Task: Add Burt's Bees Flouride-Free Charcoal Peppermint Toothpaste to the cart.
Action: Mouse moved to (730, 279)
Screenshot: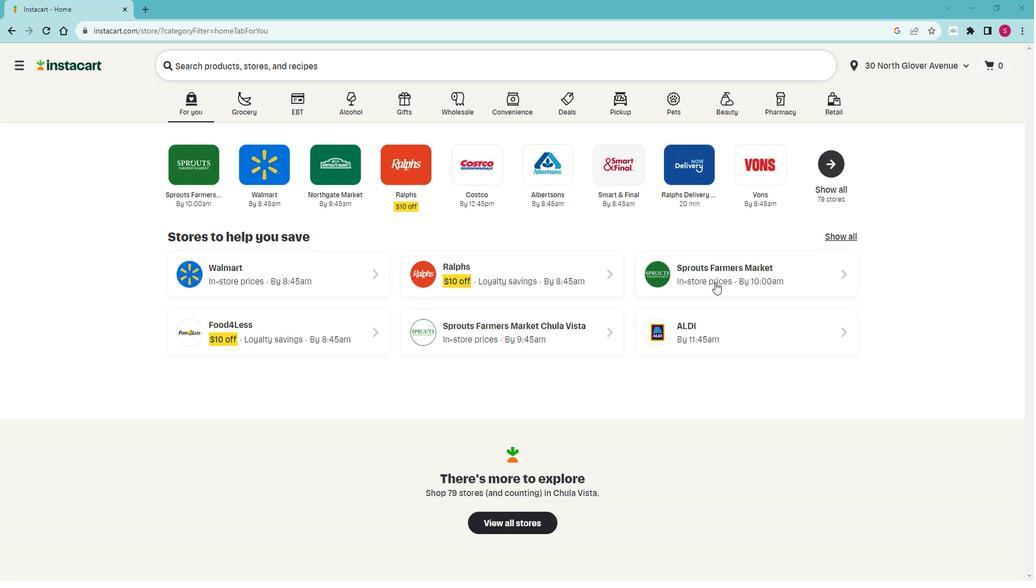 
Action: Mouse pressed left at (730, 279)
Screenshot: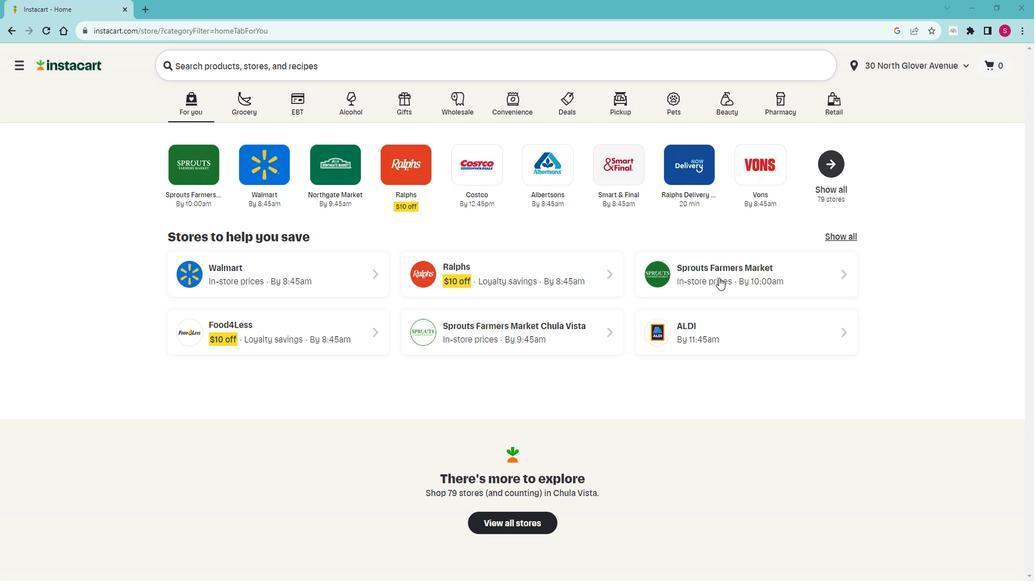 
Action: Mouse moved to (60, 401)
Screenshot: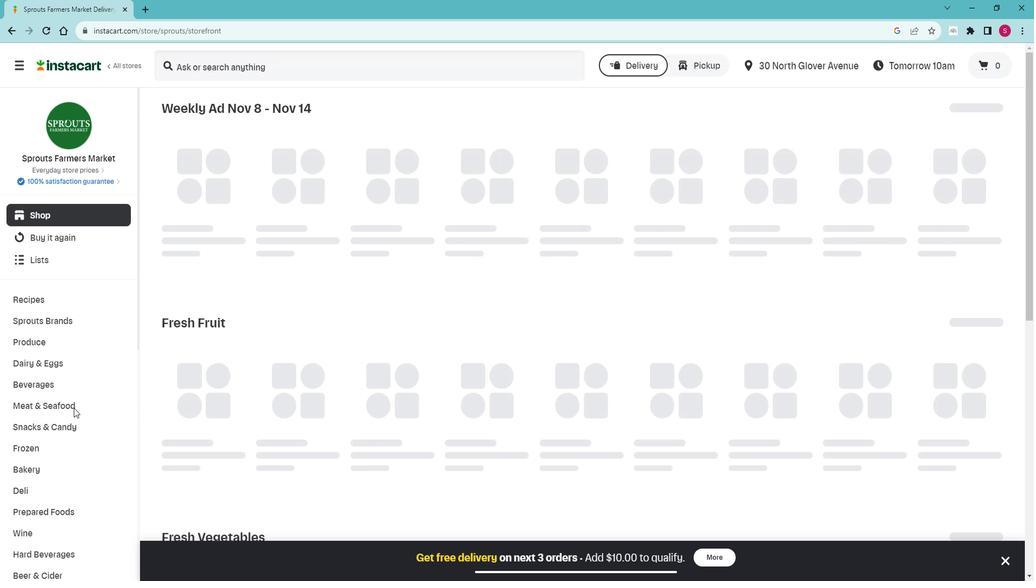 
Action: Mouse scrolled (60, 401) with delta (0, 0)
Screenshot: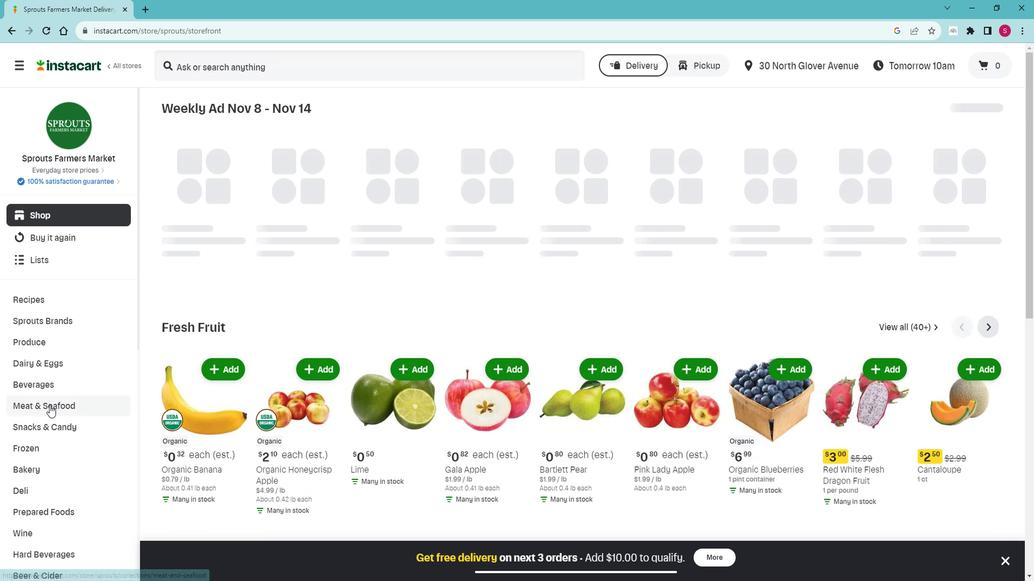 
Action: Mouse scrolled (60, 401) with delta (0, 0)
Screenshot: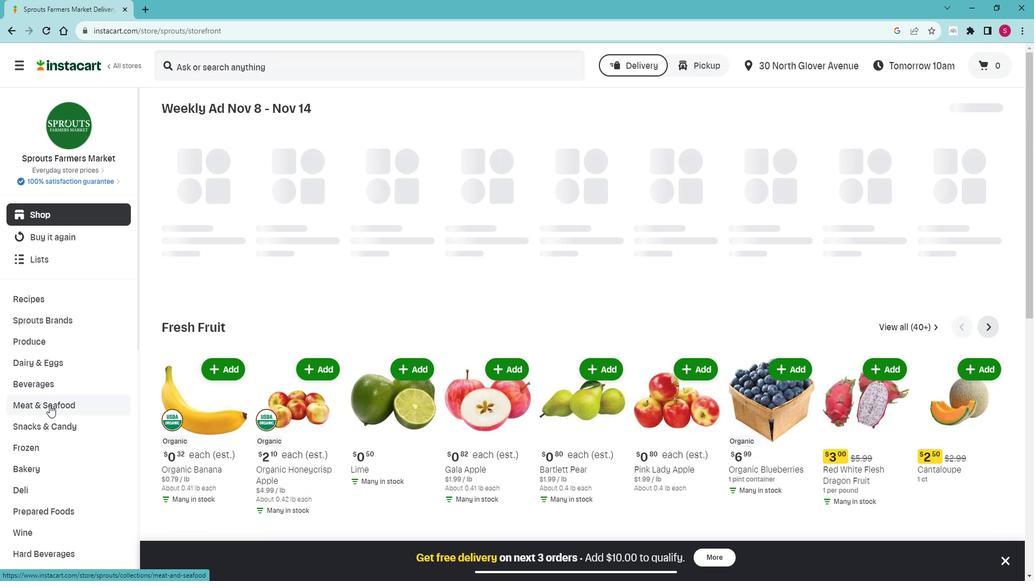 
Action: Mouse scrolled (60, 401) with delta (0, 0)
Screenshot: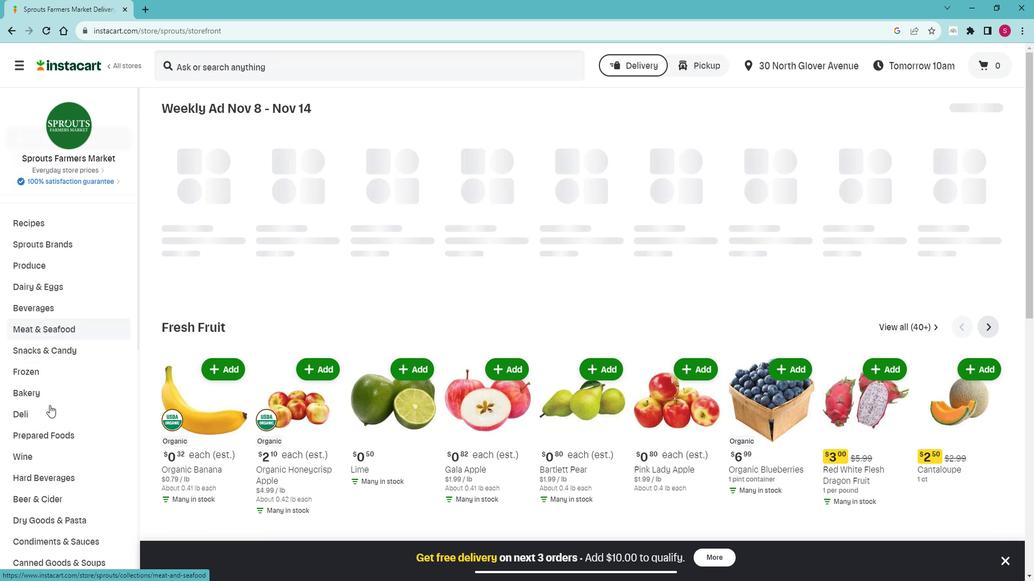 
Action: Mouse scrolled (60, 401) with delta (0, 0)
Screenshot: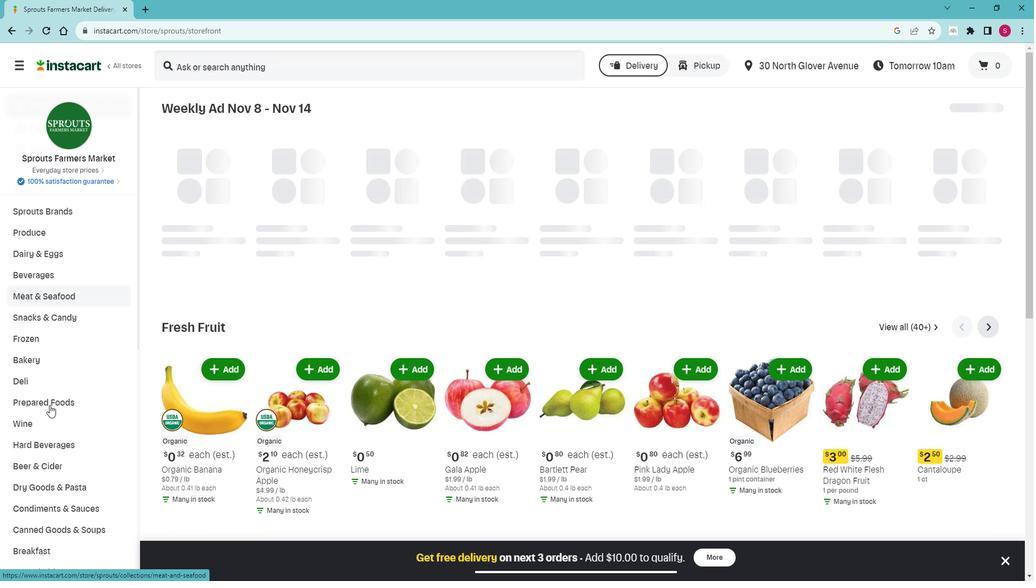 
Action: Mouse moved to (65, 392)
Screenshot: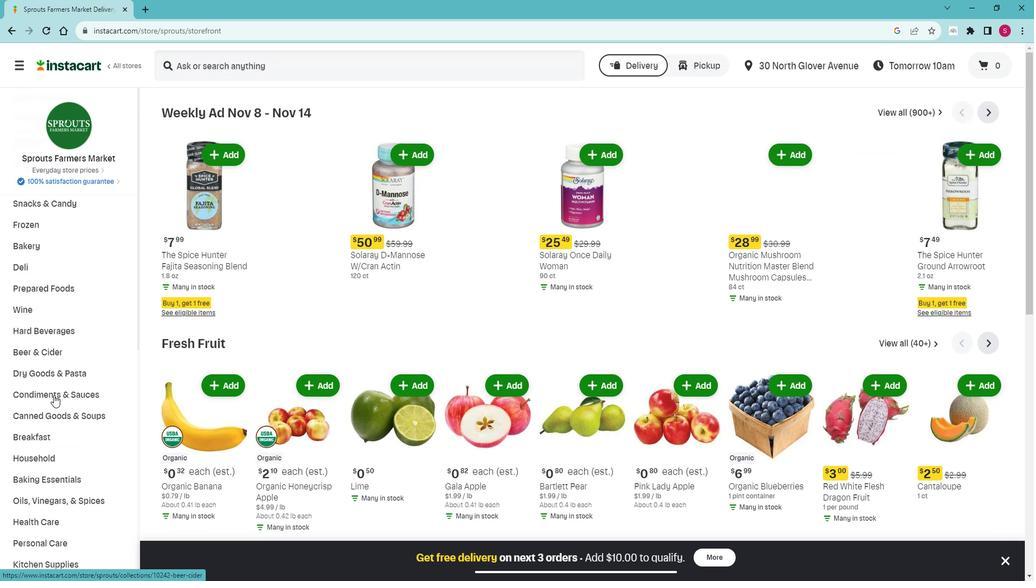 
Action: Mouse scrolled (65, 391) with delta (0, 0)
Screenshot: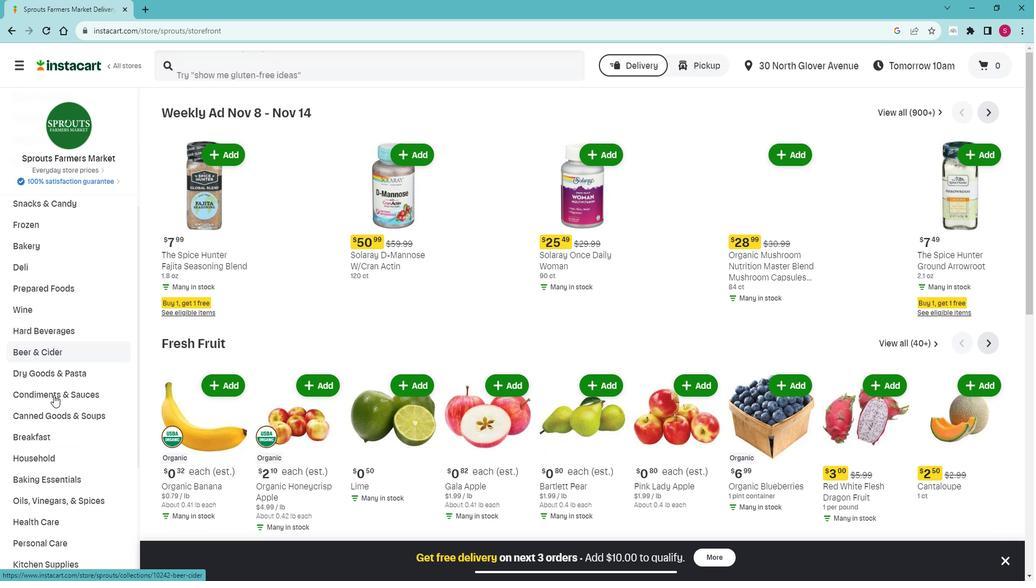 
Action: Mouse scrolled (65, 391) with delta (0, 0)
Screenshot: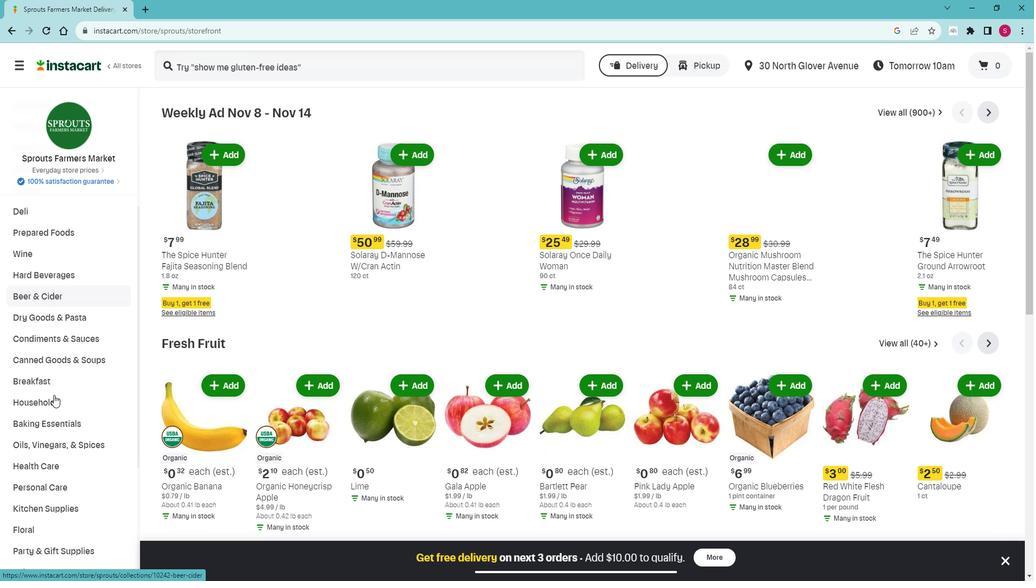 
Action: Mouse moved to (77, 422)
Screenshot: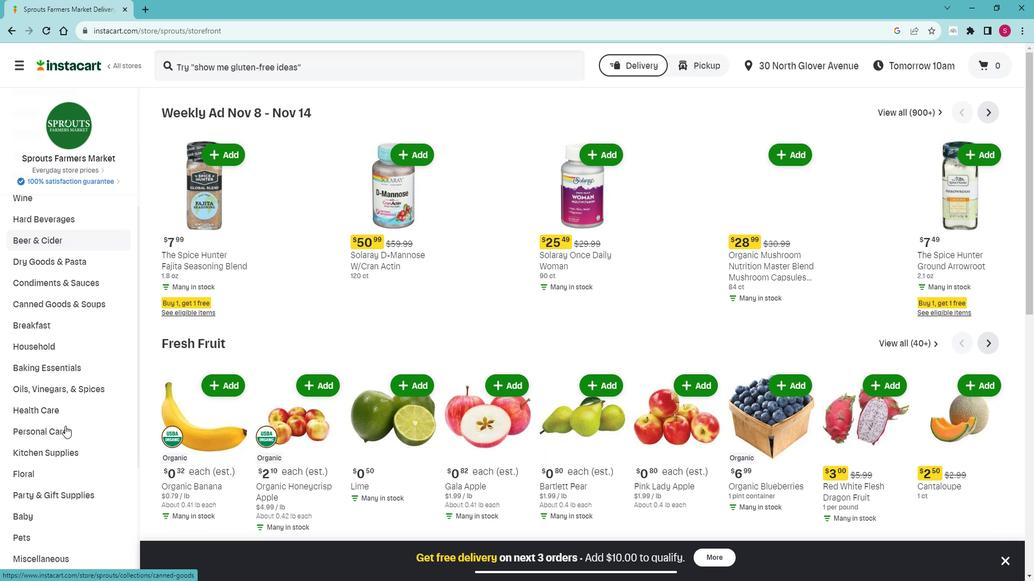 
Action: Mouse pressed left at (77, 422)
Screenshot: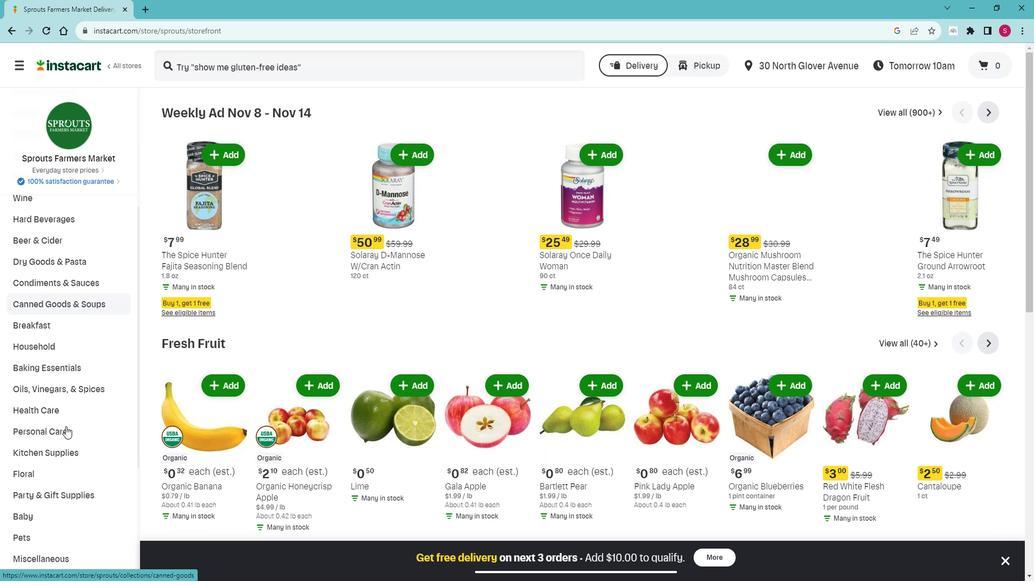 
Action: Mouse moved to (80, 425)
Screenshot: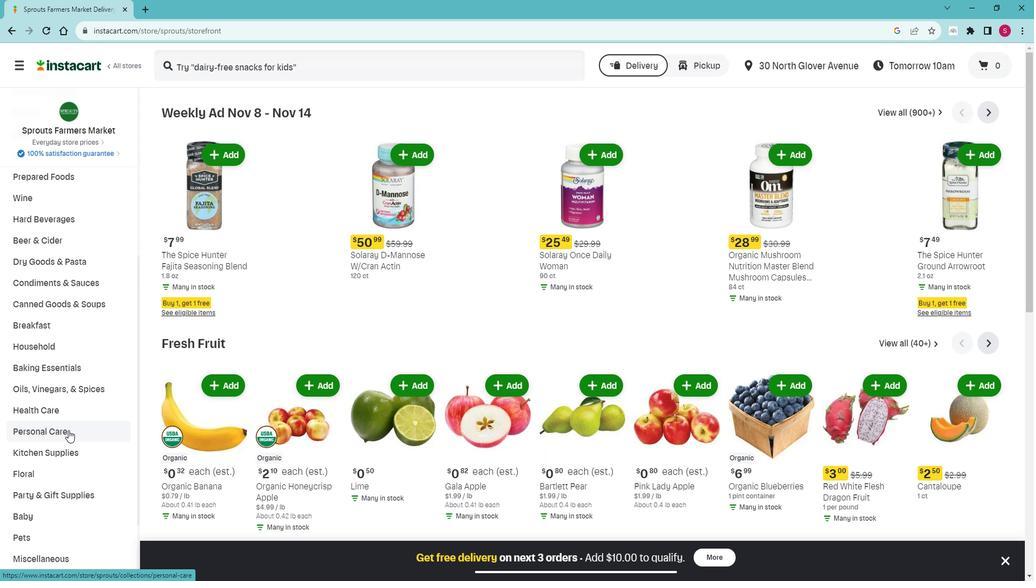 
Action: Mouse pressed left at (80, 425)
Screenshot: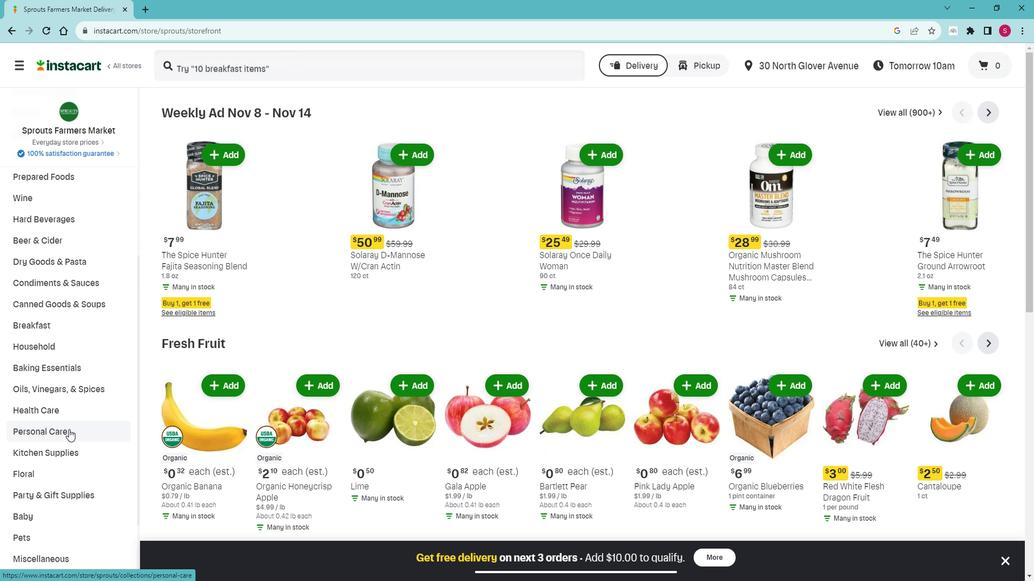 
Action: Mouse moved to (70, 464)
Screenshot: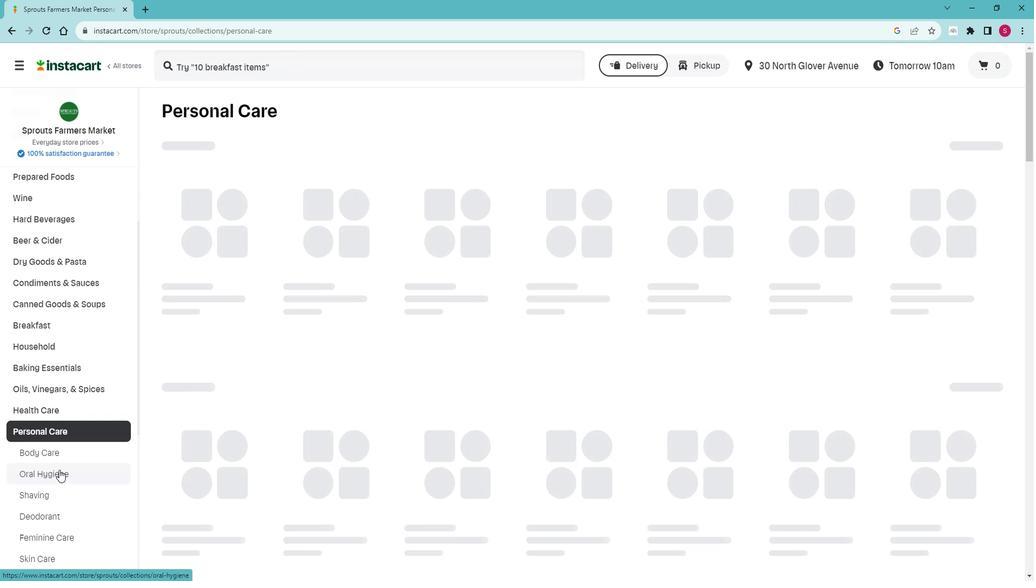 
Action: Mouse pressed left at (70, 464)
Screenshot: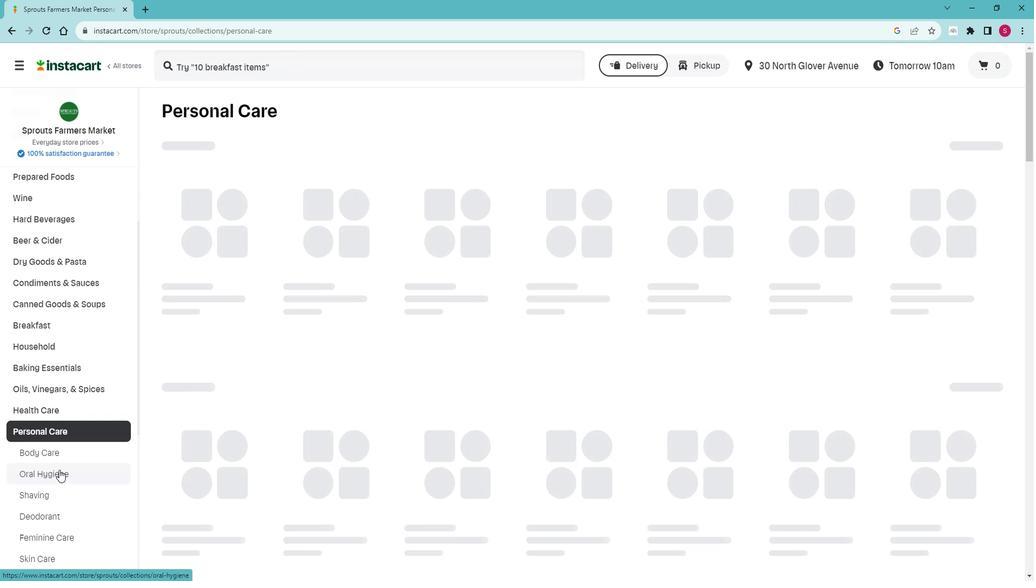 
Action: Mouse moved to (322, 160)
Screenshot: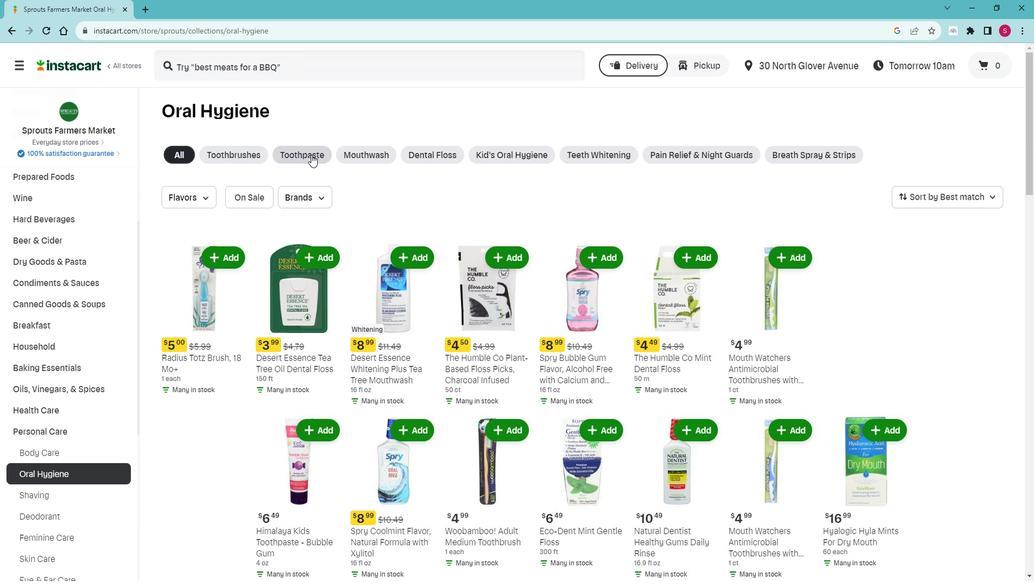 
Action: Mouse pressed left at (322, 160)
Screenshot: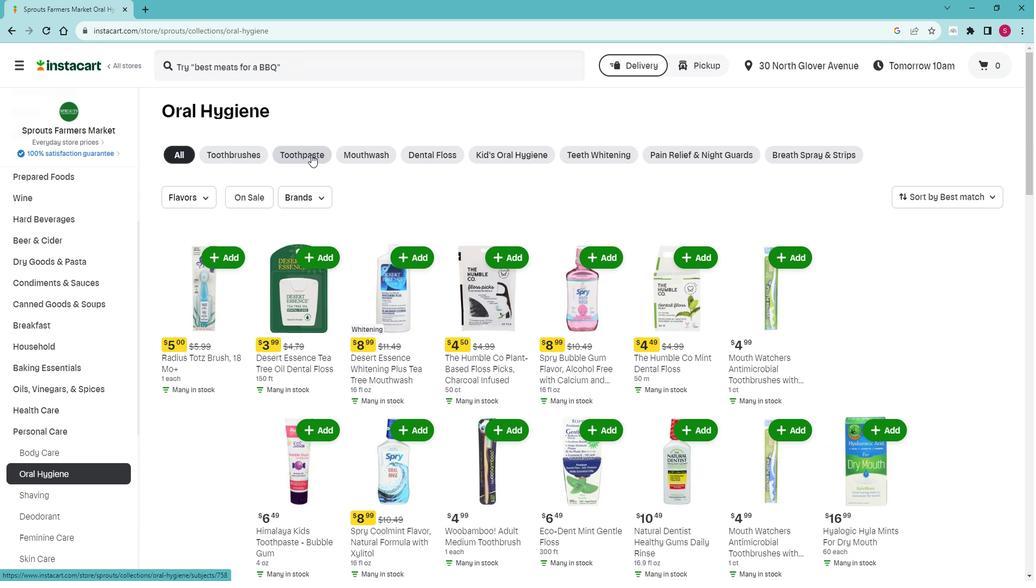 
Action: Mouse moved to (306, 71)
Screenshot: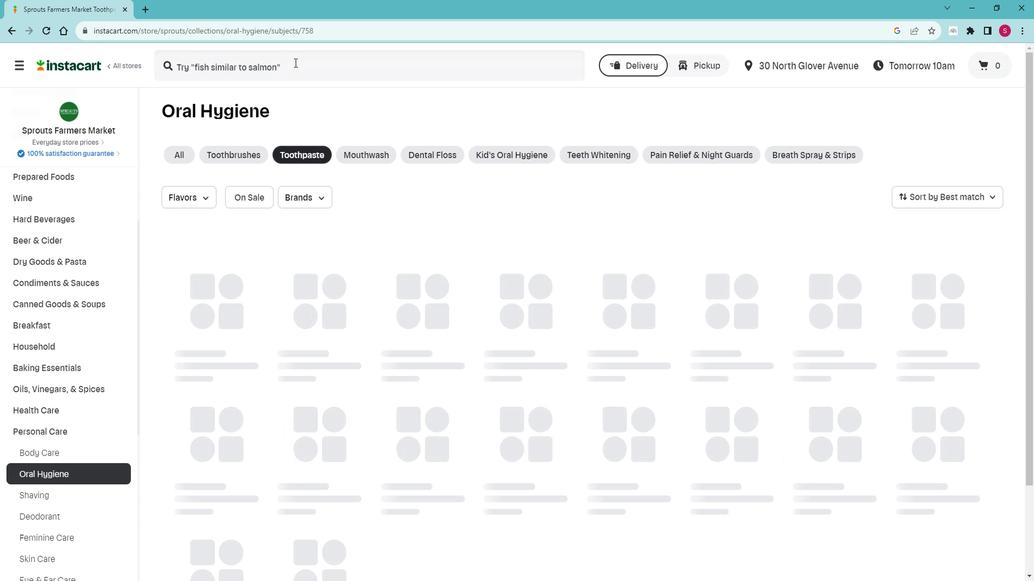 
Action: Mouse pressed left at (306, 71)
Screenshot: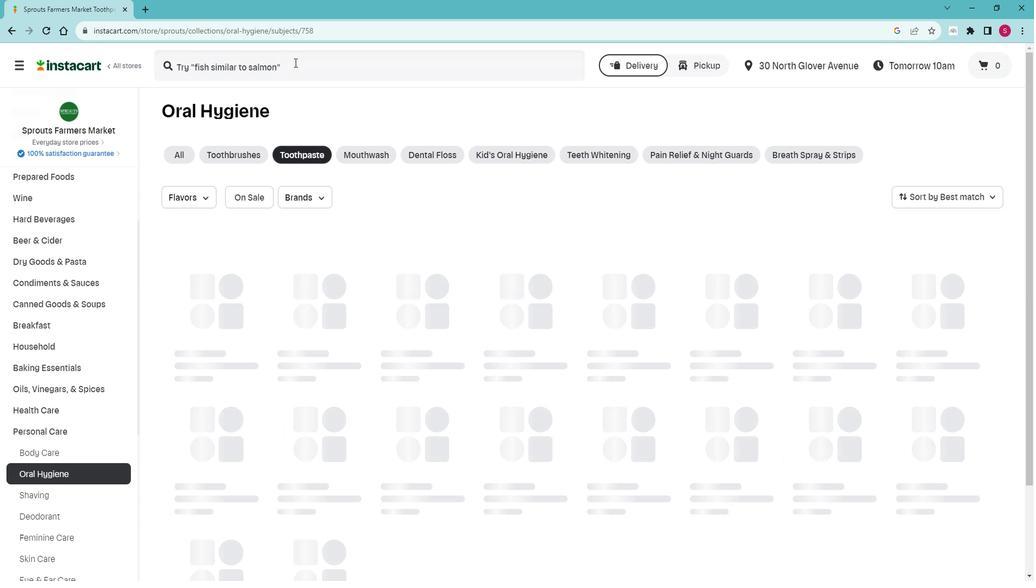 
Action: Mouse moved to (296, 80)
Screenshot: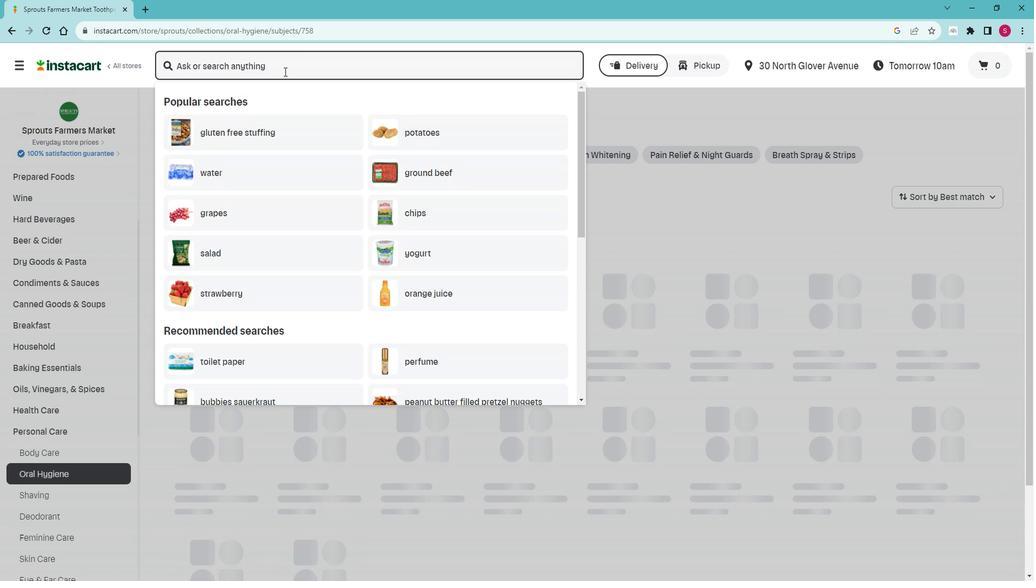 
Action: Key pressed <Key.shift>Burt's<Key.space><Key.shift>Bees<Key.space><Key.shift>Flouride-<Key.shift>Free<Key.space><Key.shift>Charcoal<Key.space><Key.space><Key.shift>Peppermint<Key.space><Key.shift>Tp<Key.backspace>oothpaste<Key.space><Key.enter>
Screenshot: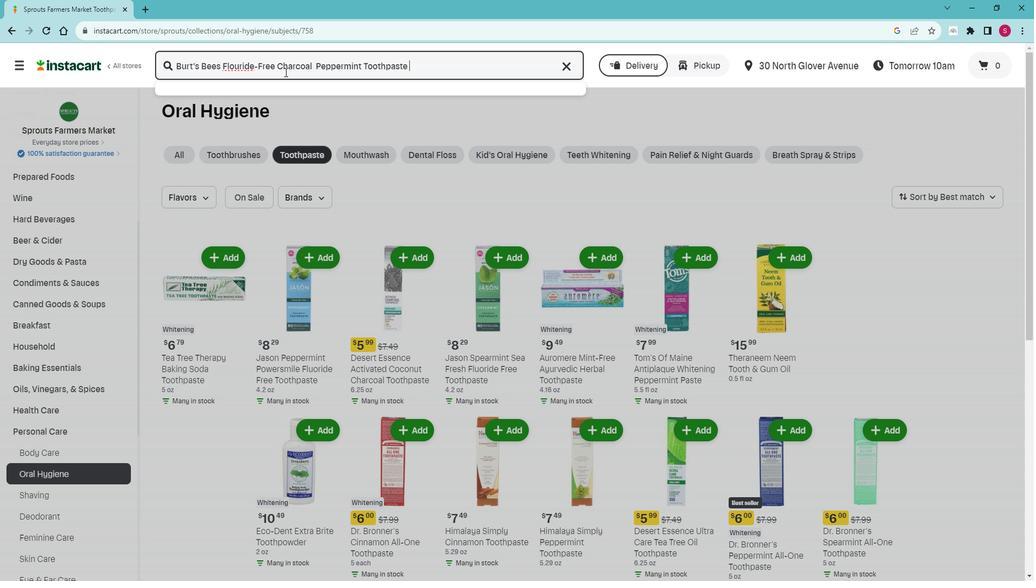 
Action: Mouse moved to (472, 259)
Screenshot: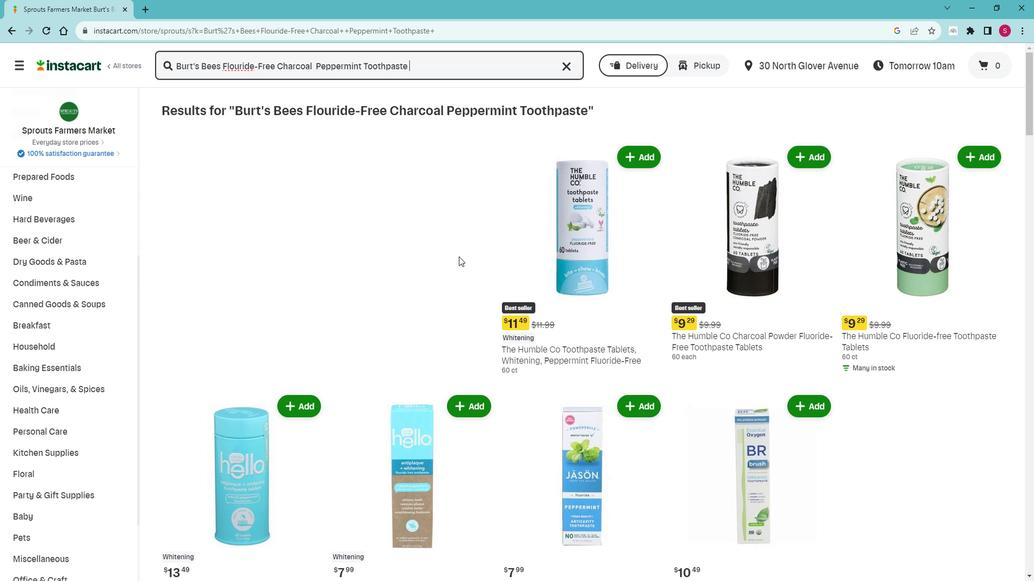 
Action: Mouse scrolled (472, 258) with delta (0, 0)
Screenshot: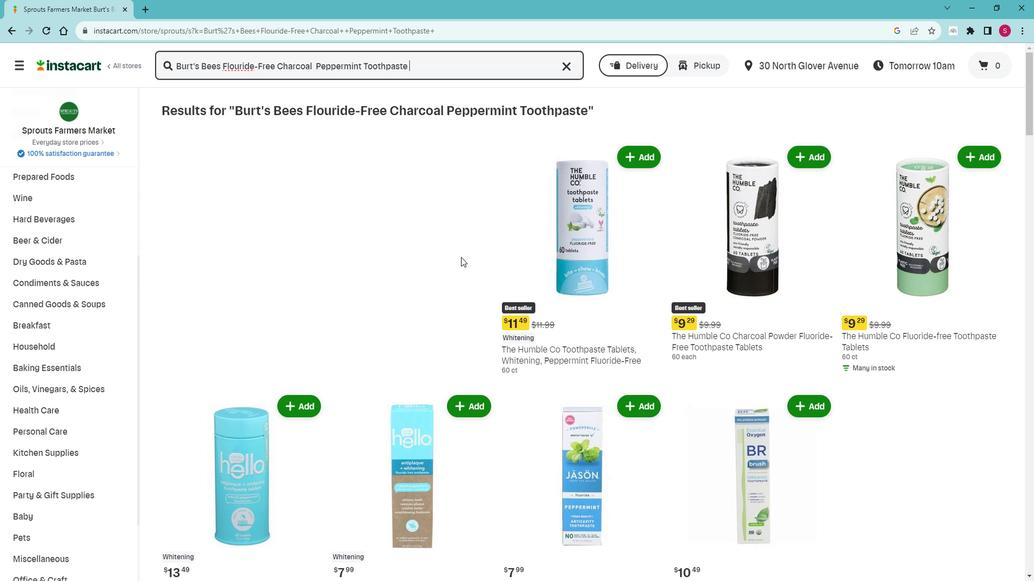 
Action: Mouse moved to (405, 260)
Screenshot: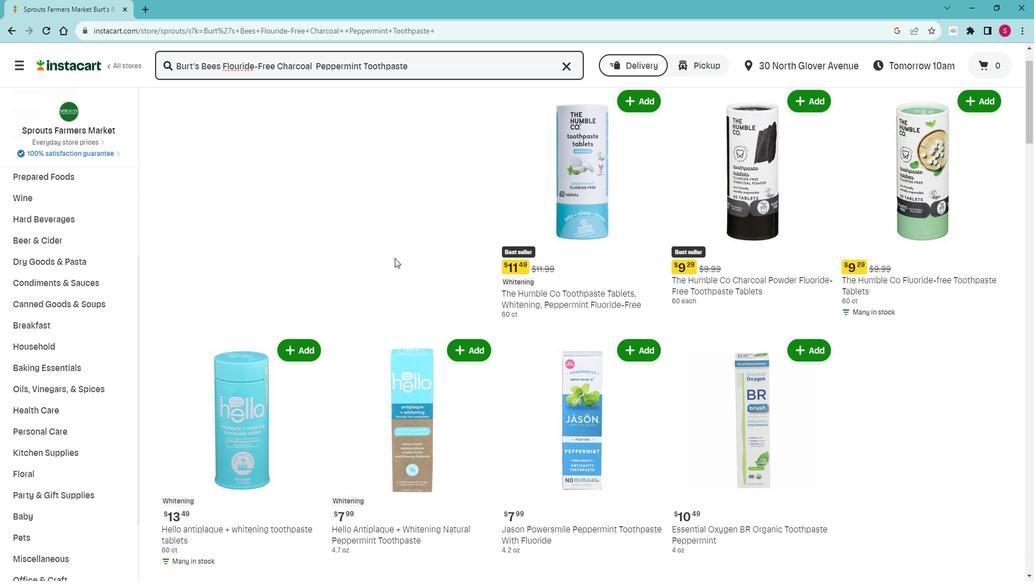 
Action: Mouse scrolled (405, 259) with delta (0, 0)
Screenshot: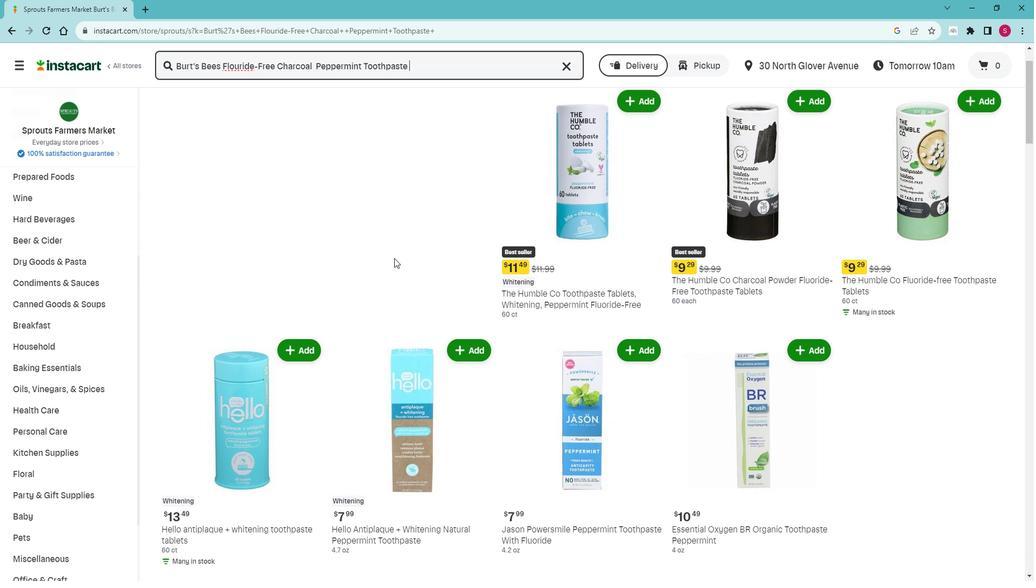 
Action: Mouse scrolled (405, 259) with delta (0, 0)
Screenshot: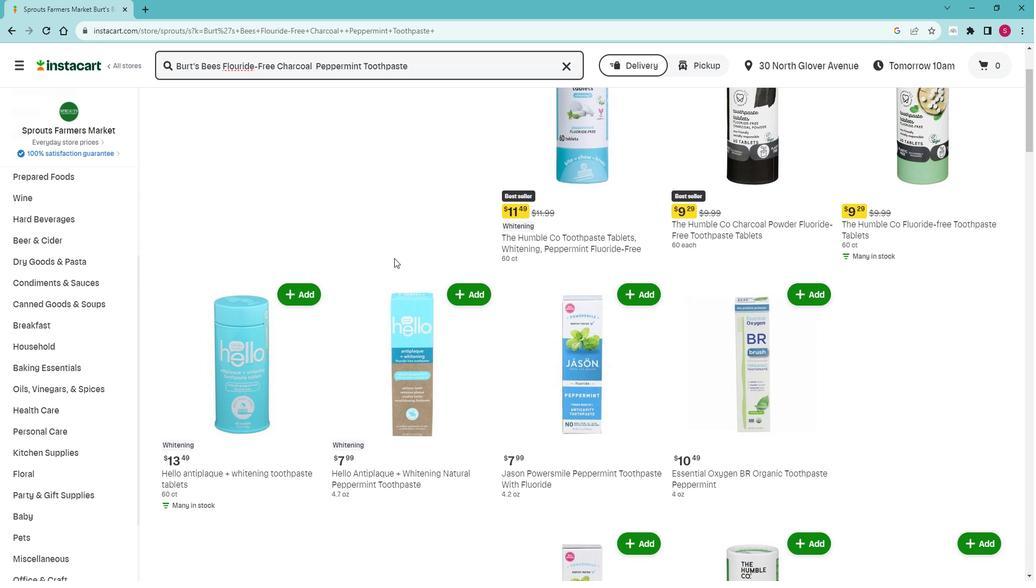 
Action: Mouse scrolled (405, 259) with delta (0, 0)
Screenshot: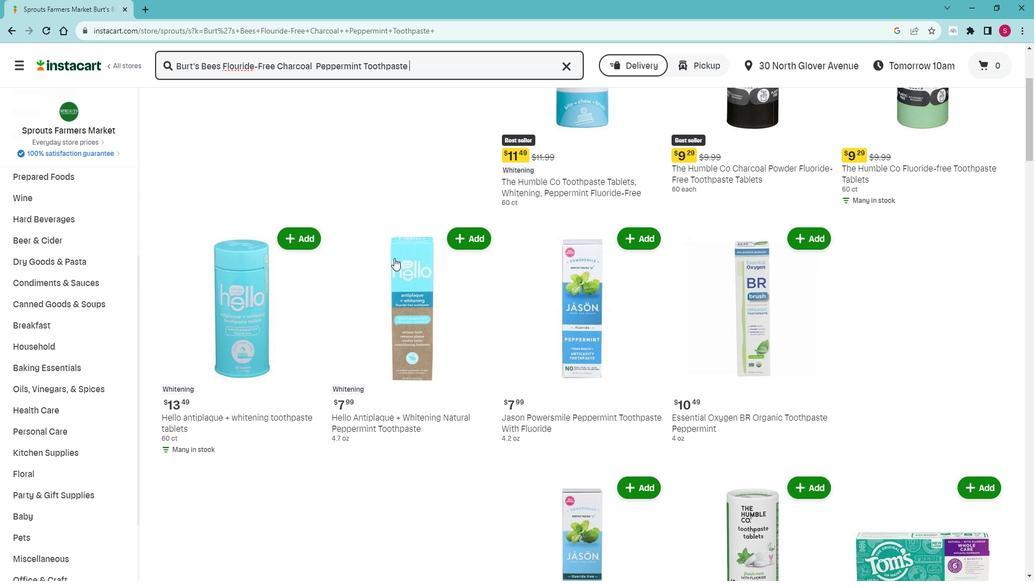 
Action: Mouse moved to (366, 259)
Screenshot: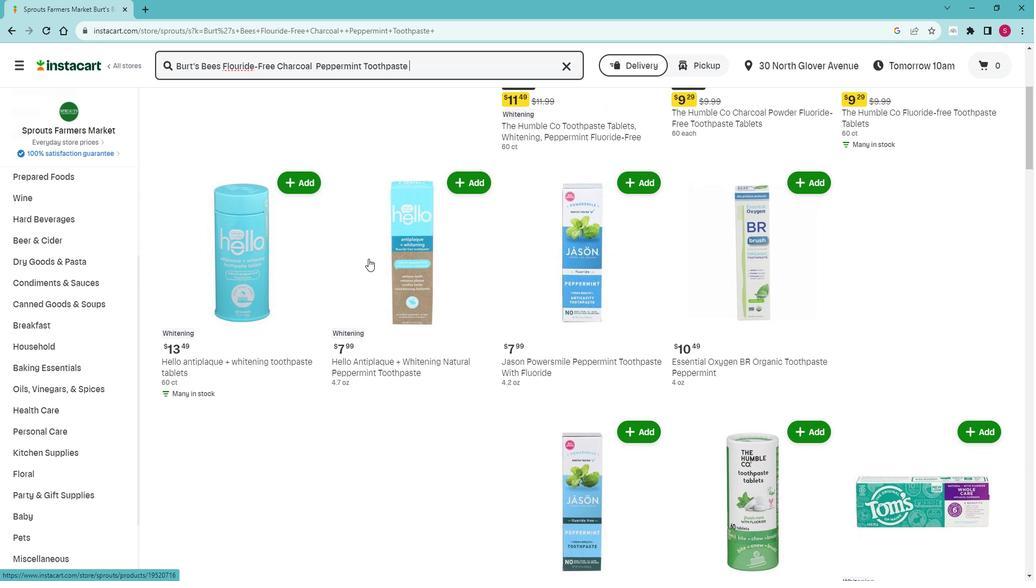 
Action: Mouse scrolled (366, 259) with delta (0, 0)
Screenshot: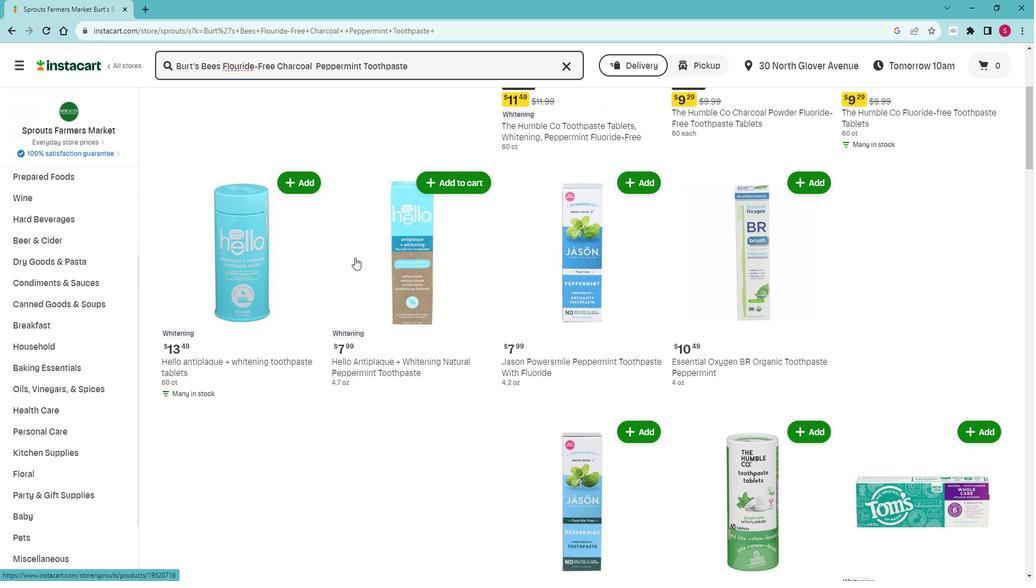 
Action: Mouse moved to (349, 258)
Screenshot: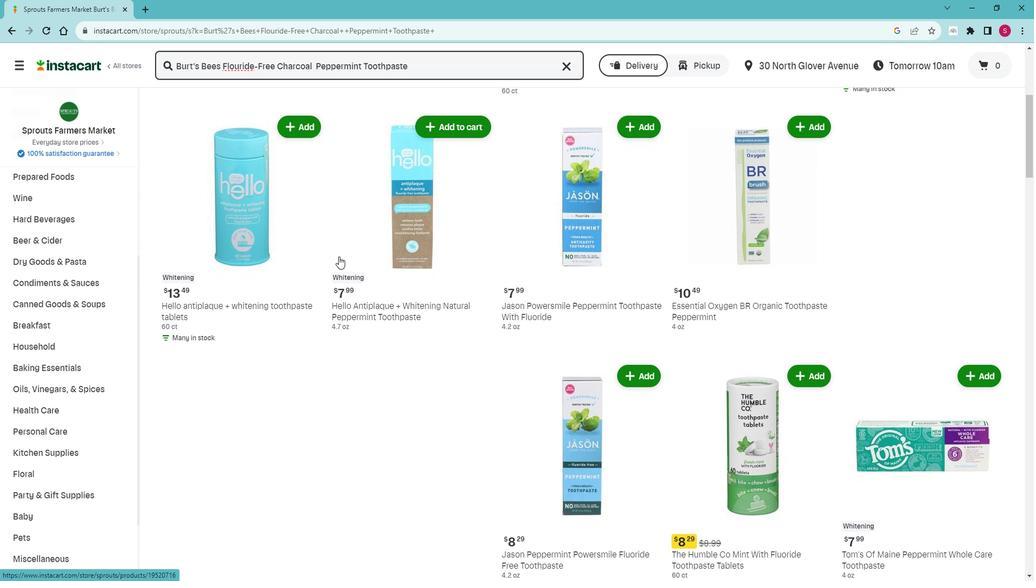 
Action: Mouse scrolled (349, 258) with delta (0, 0)
Screenshot: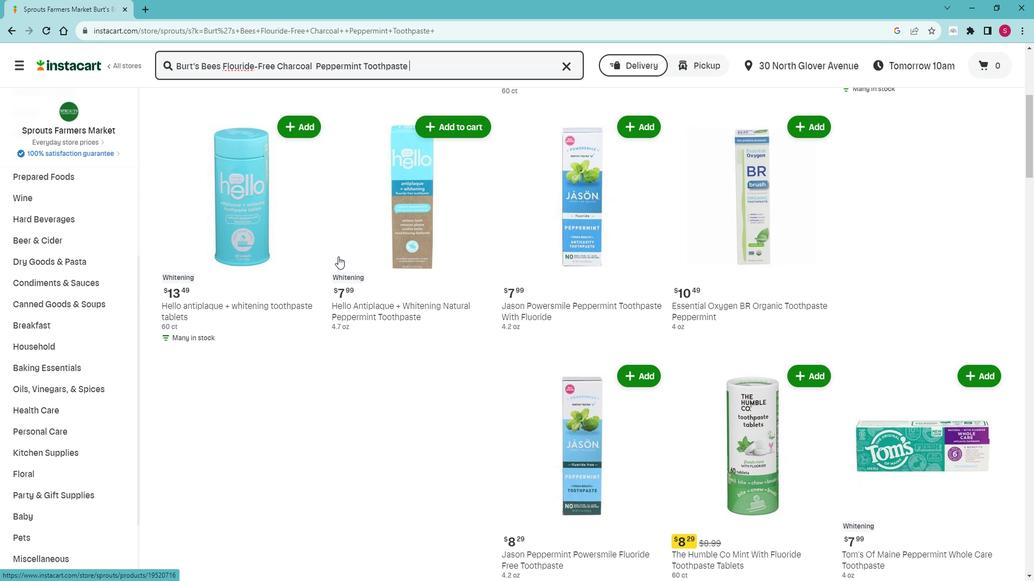 
Action: Mouse scrolled (349, 258) with delta (0, 0)
Screenshot: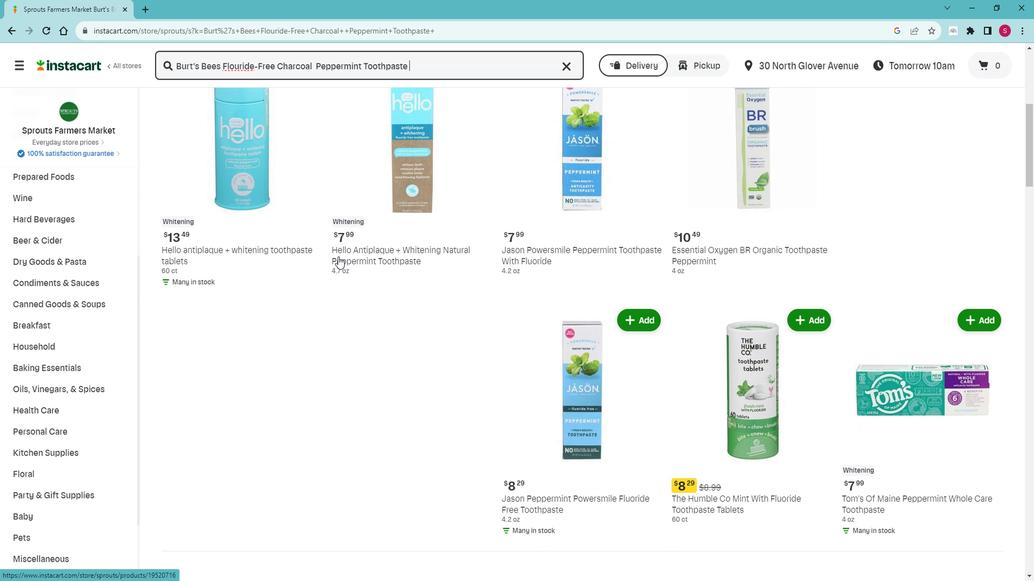 
Action: Mouse scrolled (349, 258) with delta (0, 0)
Screenshot: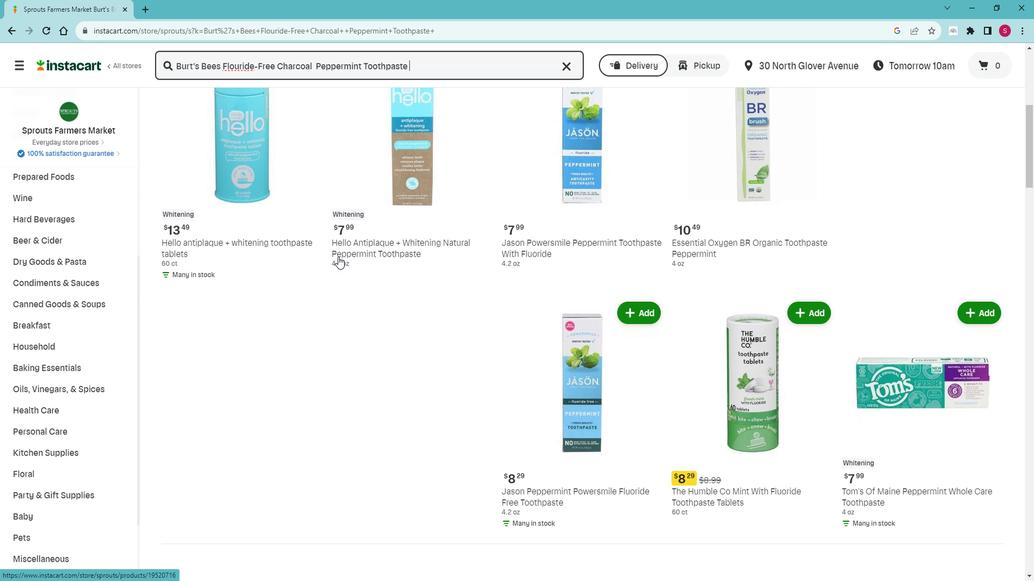 
Action: Mouse moved to (349, 258)
Screenshot: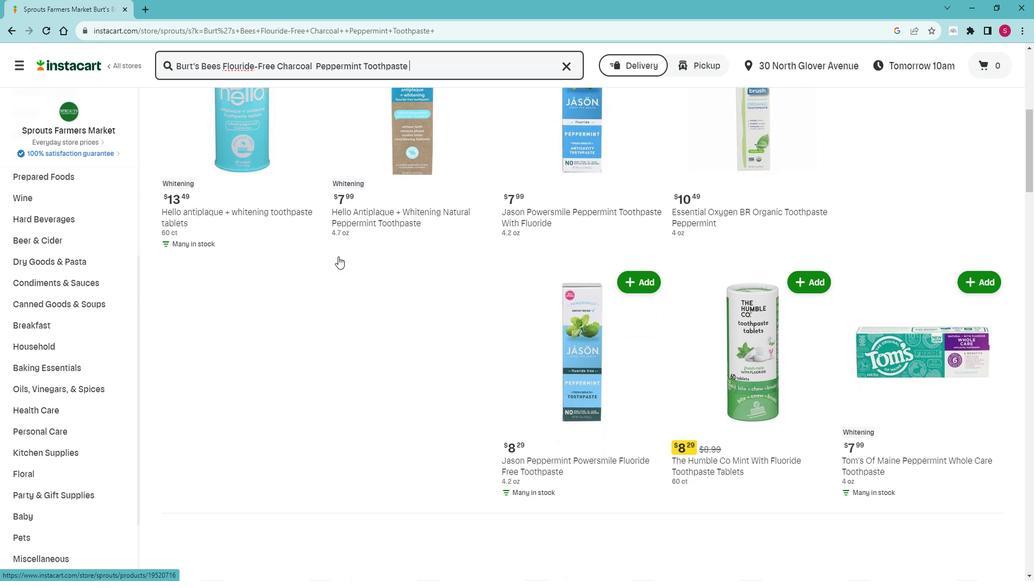 
Action: Mouse scrolled (349, 257) with delta (0, 0)
Screenshot: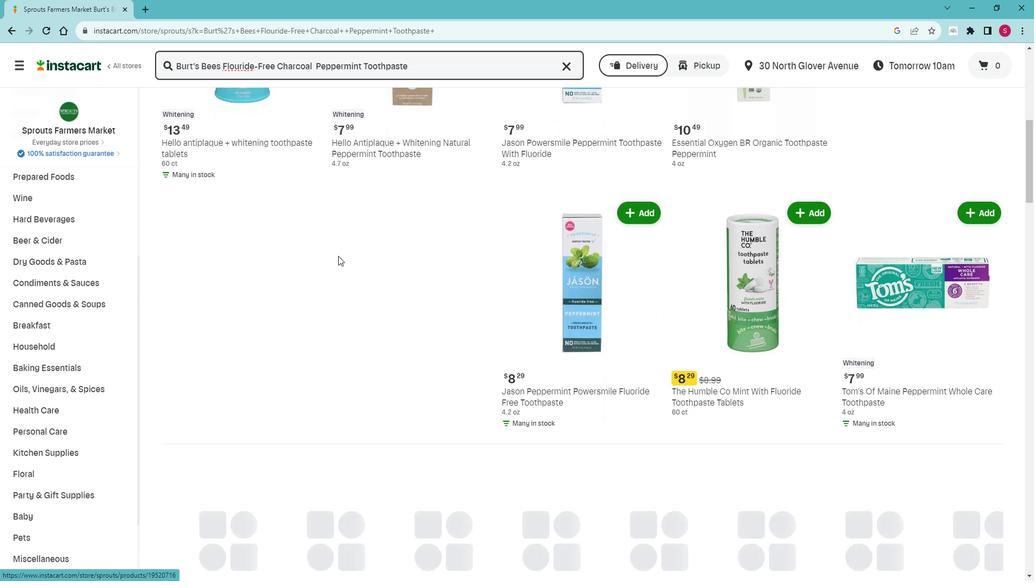 
Action: Mouse scrolled (349, 257) with delta (0, 0)
Screenshot: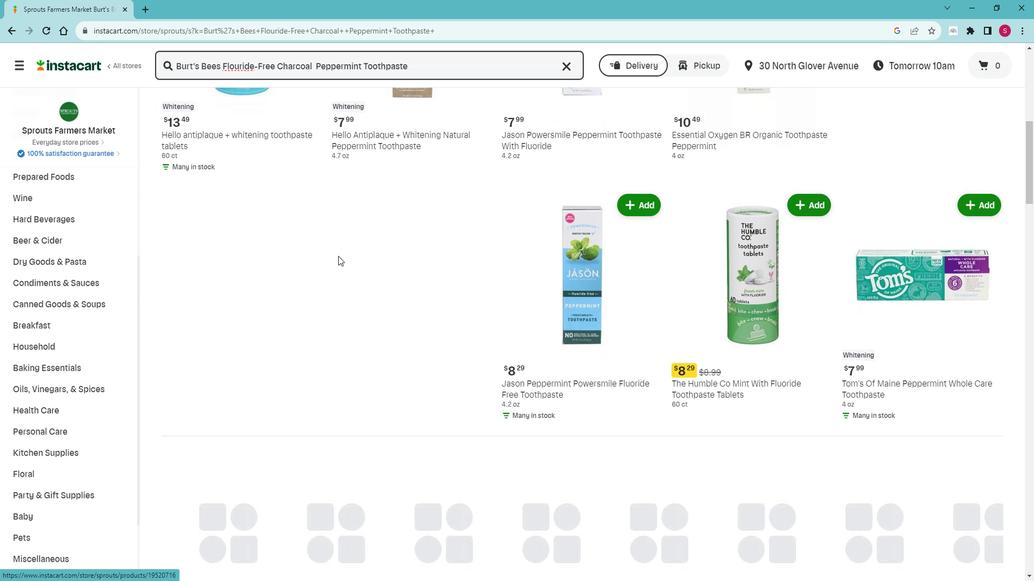 
Action: Mouse moved to (357, 261)
Screenshot: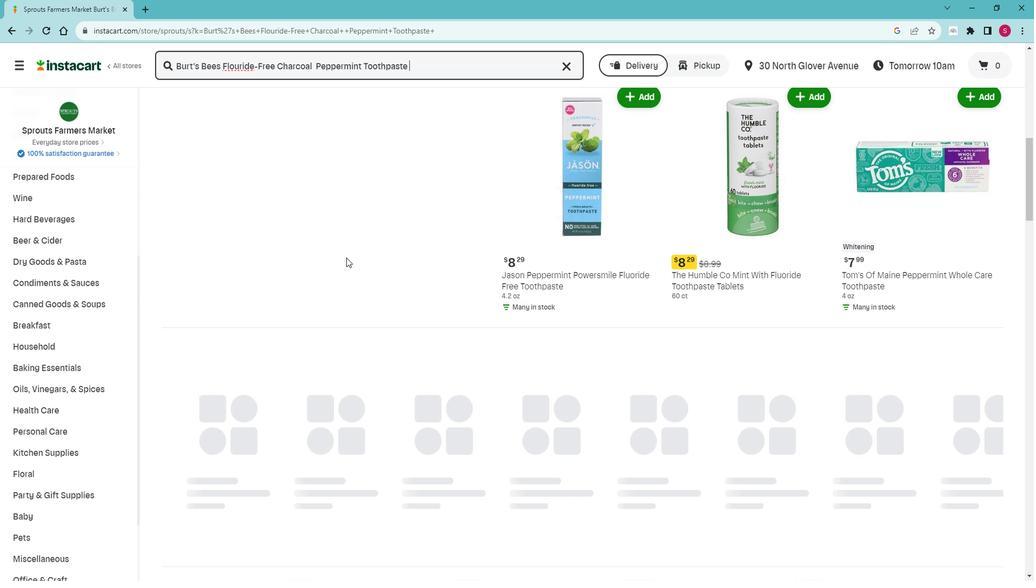 
Action: Mouse scrolled (357, 260) with delta (0, 0)
Screenshot: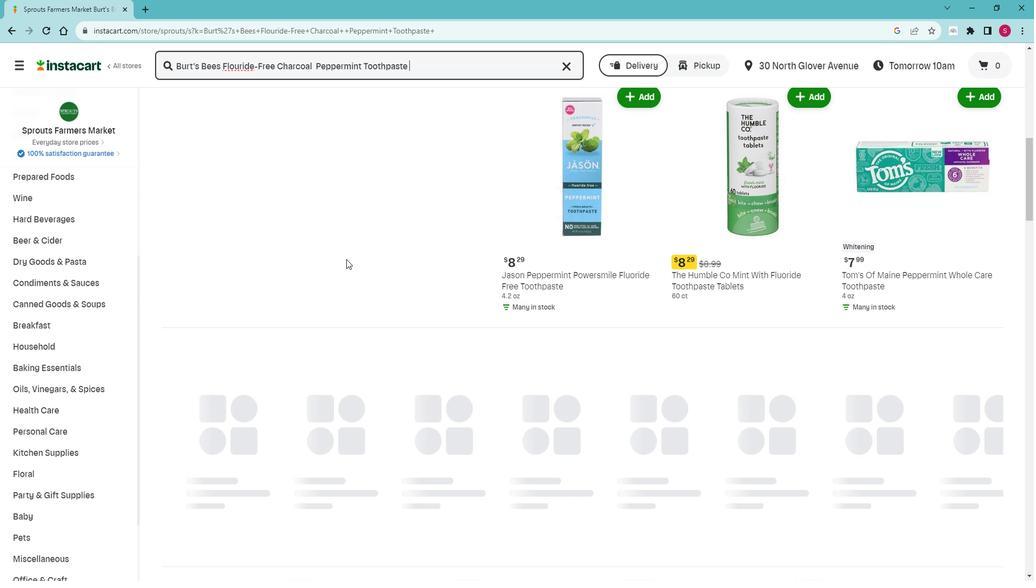 
Action: Mouse moved to (360, 257)
Screenshot: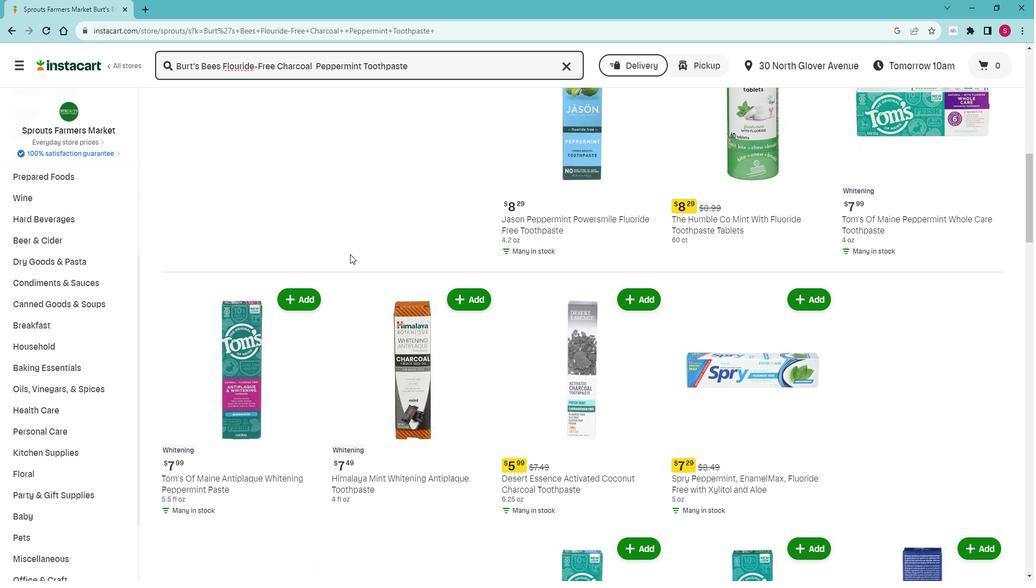 
Action: Mouse scrolled (360, 256) with delta (0, 0)
Screenshot: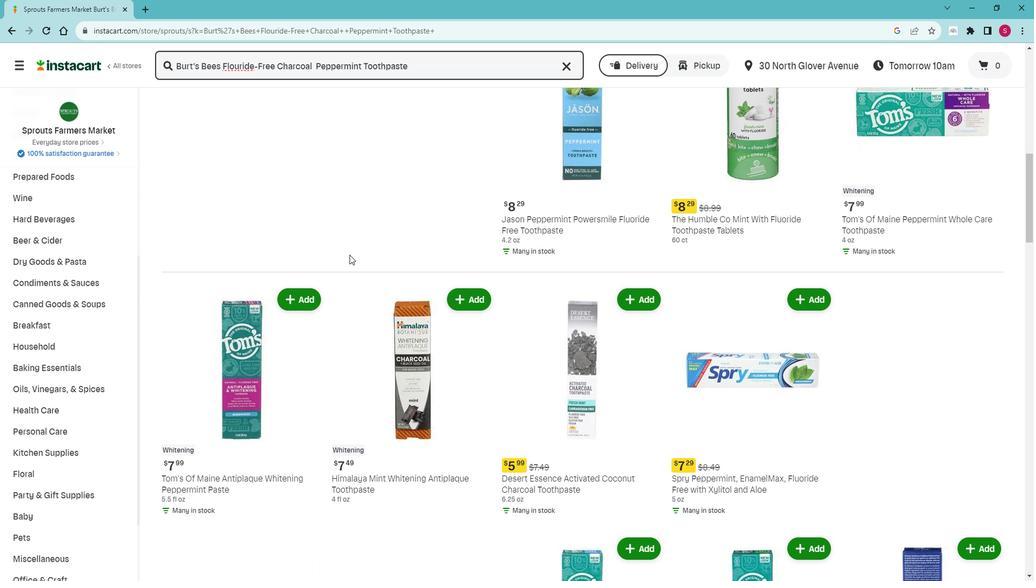 
Action: Mouse scrolled (360, 257) with delta (0, 0)
Screenshot: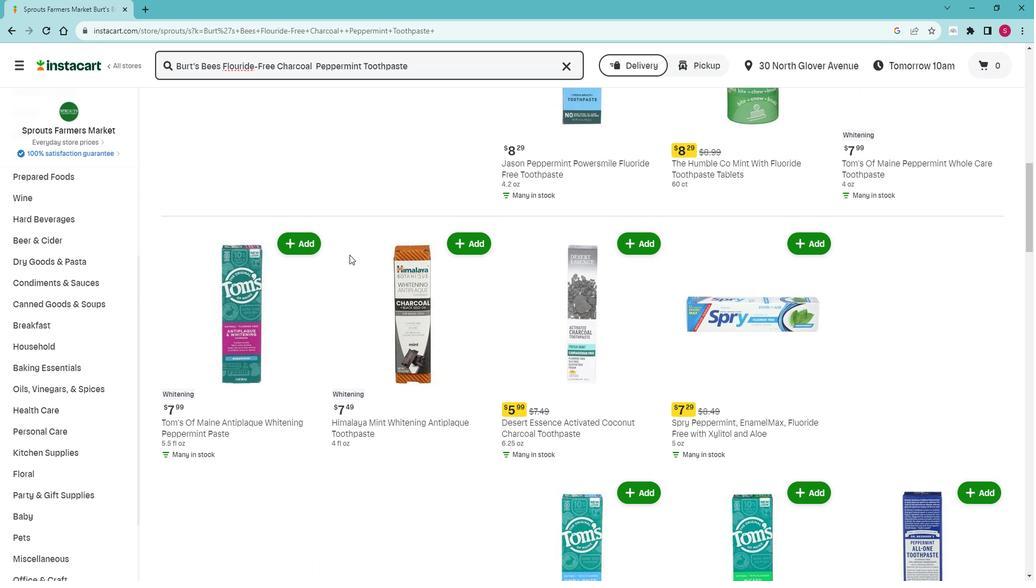 
Action: Mouse scrolled (360, 257) with delta (0, 0)
Screenshot: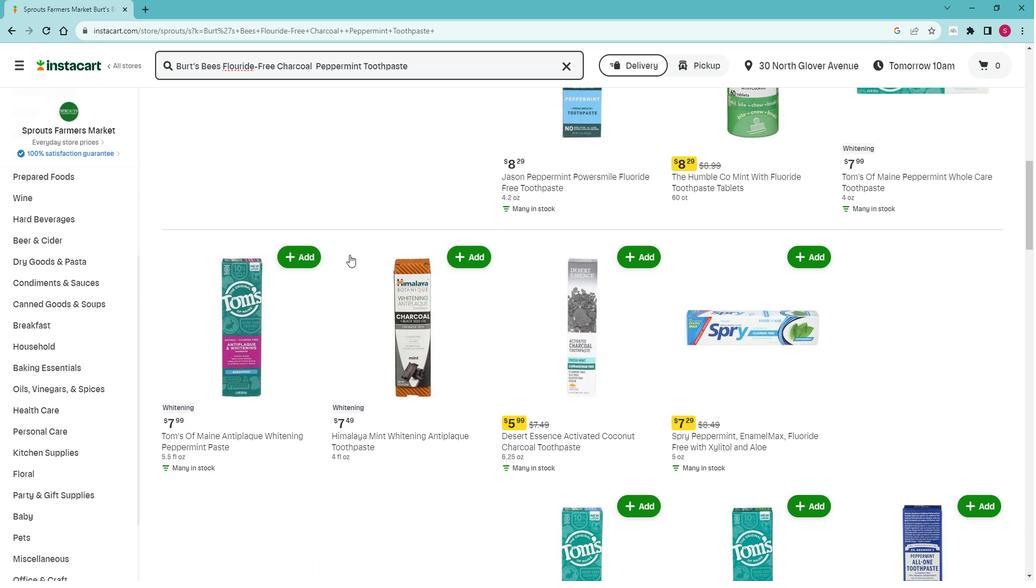 
Action: Mouse scrolled (360, 257) with delta (0, 0)
Screenshot: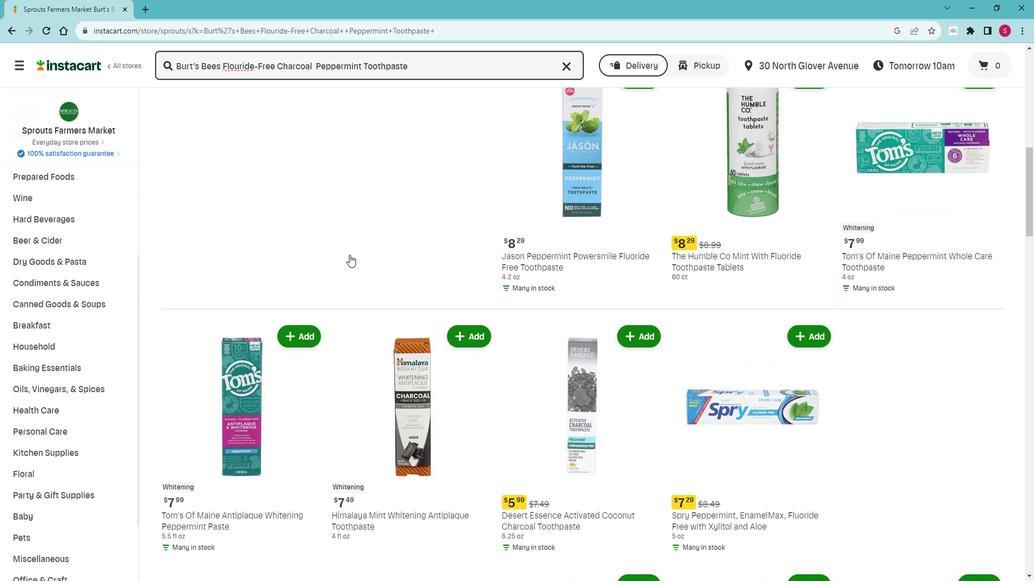 
Action: Mouse scrolled (360, 257) with delta (0, 0)
Screenshot: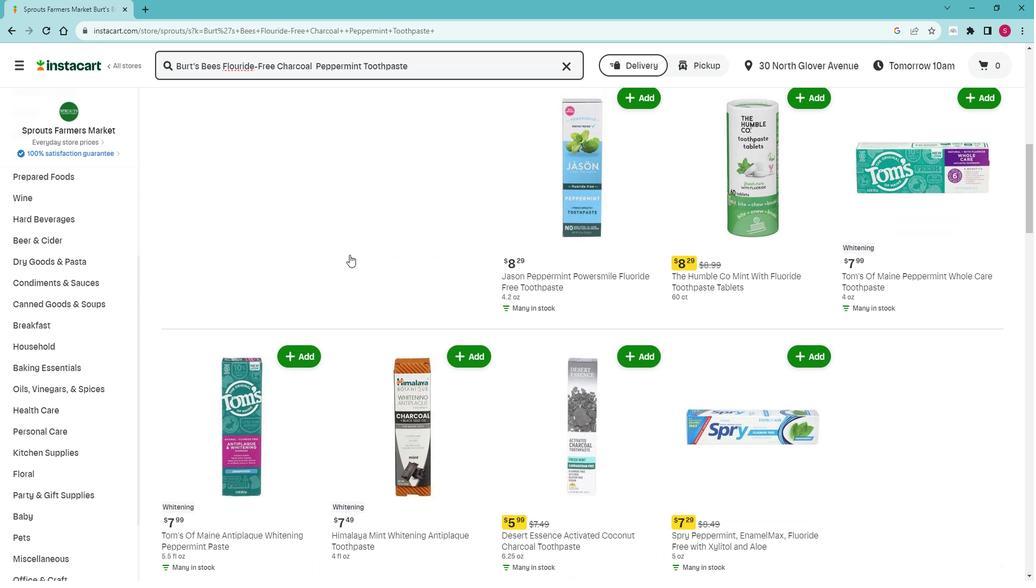 
Action: Mouse scrolled (360, 257) with delta (0, 0)
Screenshot: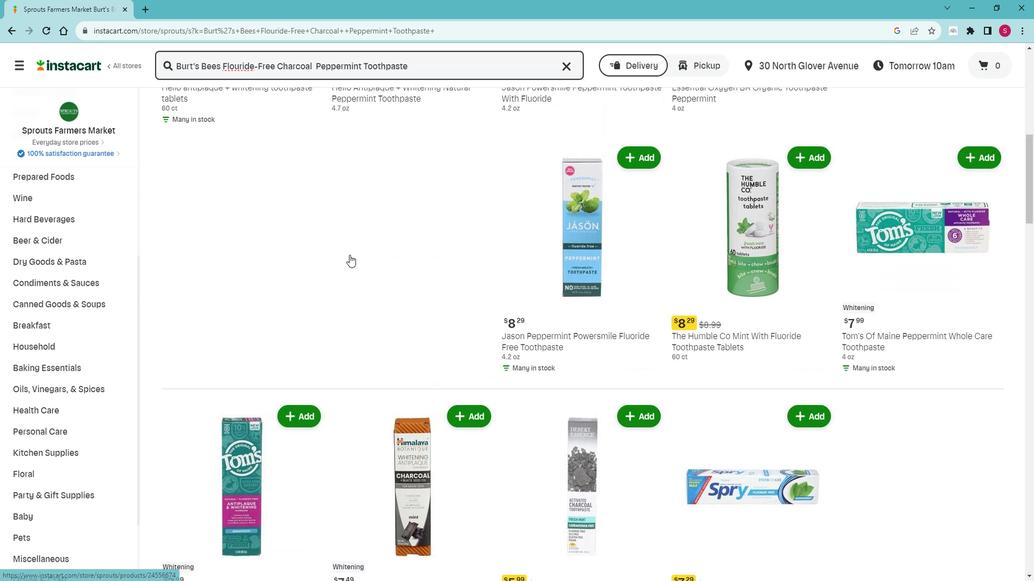 
Action: Mouse scrolled (360, 257) with delta (0, 0)
Screenshot: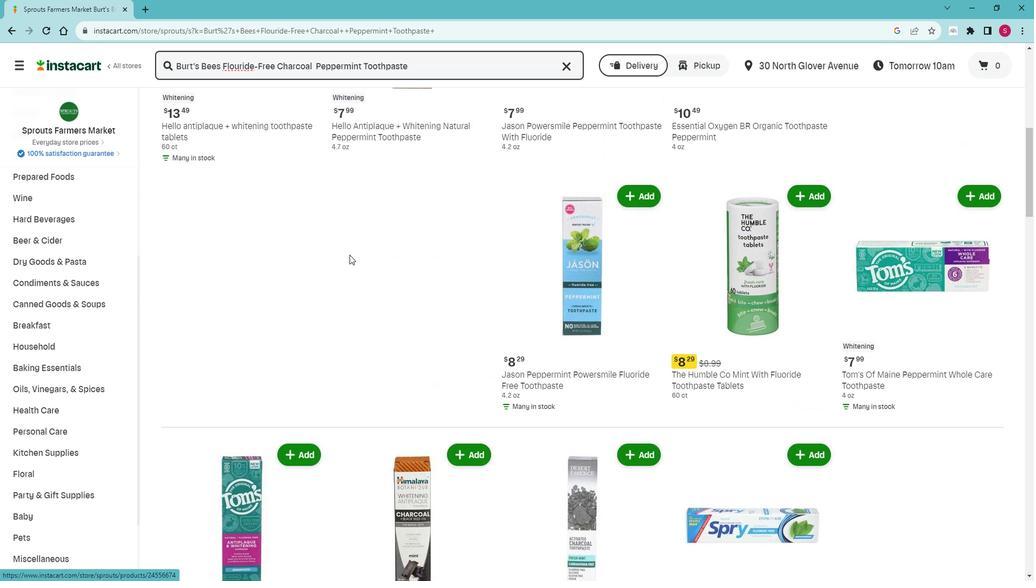 
Action: Mouse scrolled (360, 257) with delta (0, 0)
Screenshot: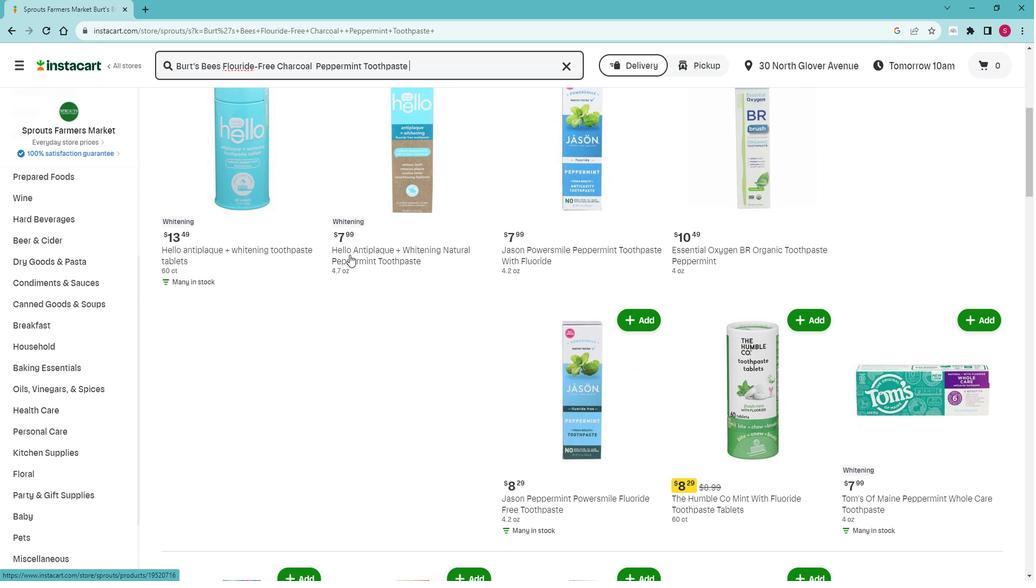 
Action: Mouse scrolled (360, 257) with delta (0, 0)
Screenshot: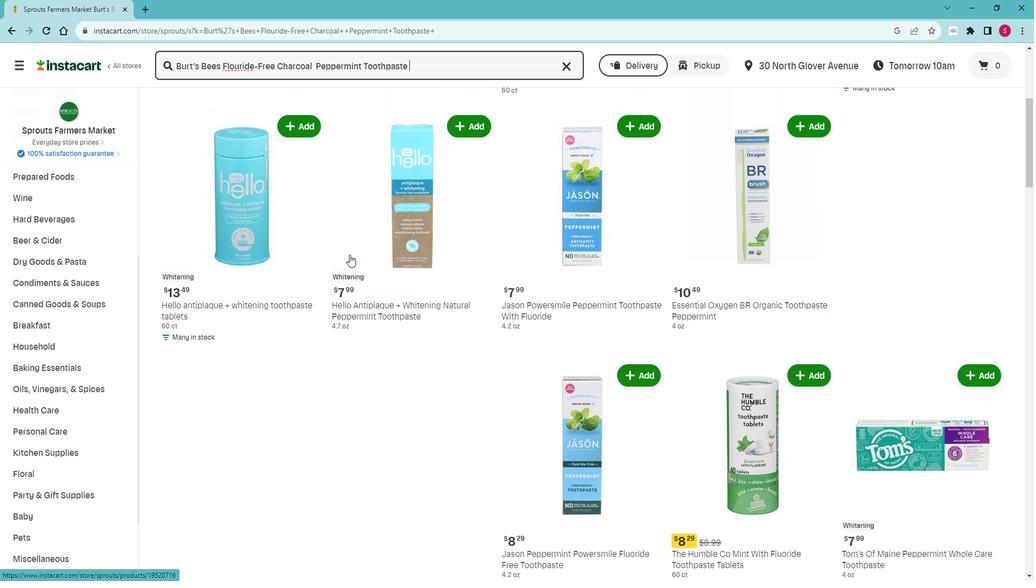
Action: Mouse scrolled (360, 257) with delta (0, 0)
Screenshot: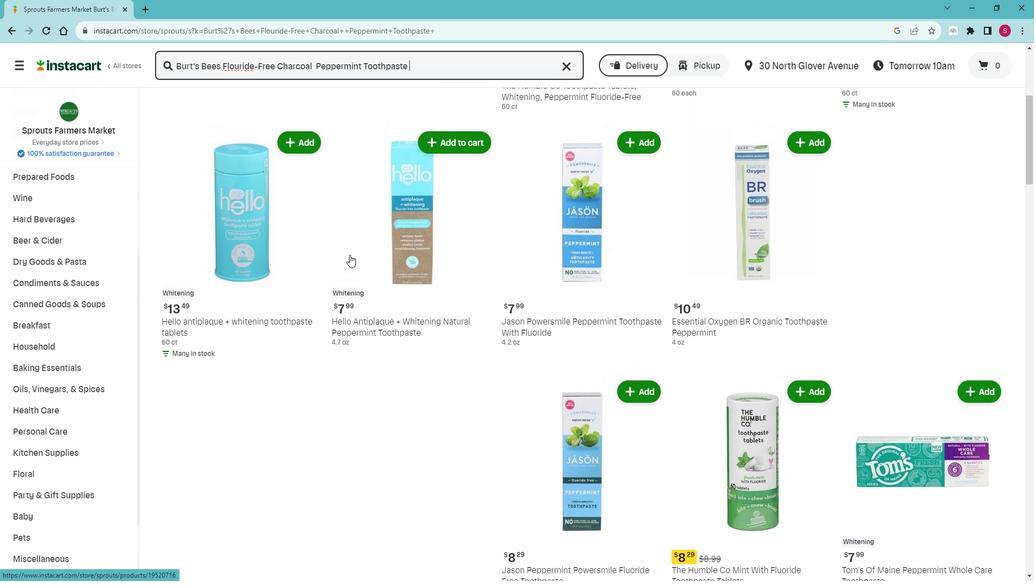 
Action: Mouse scrolled (360, 257) with delta (0, 0)
Screenshot: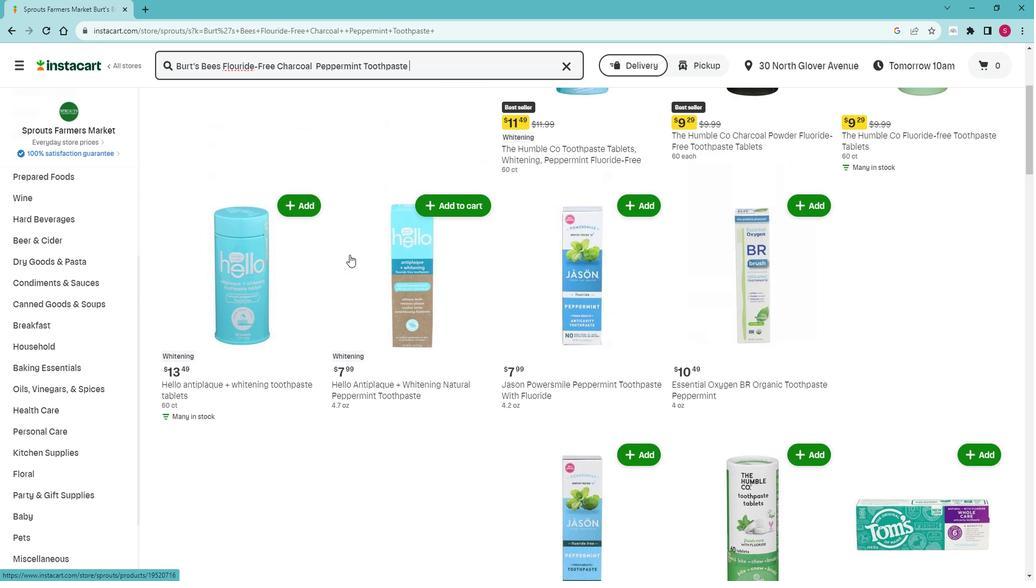 
Action: Mouse scrolled (360, 257) with delta (0, 0)
Screenshot: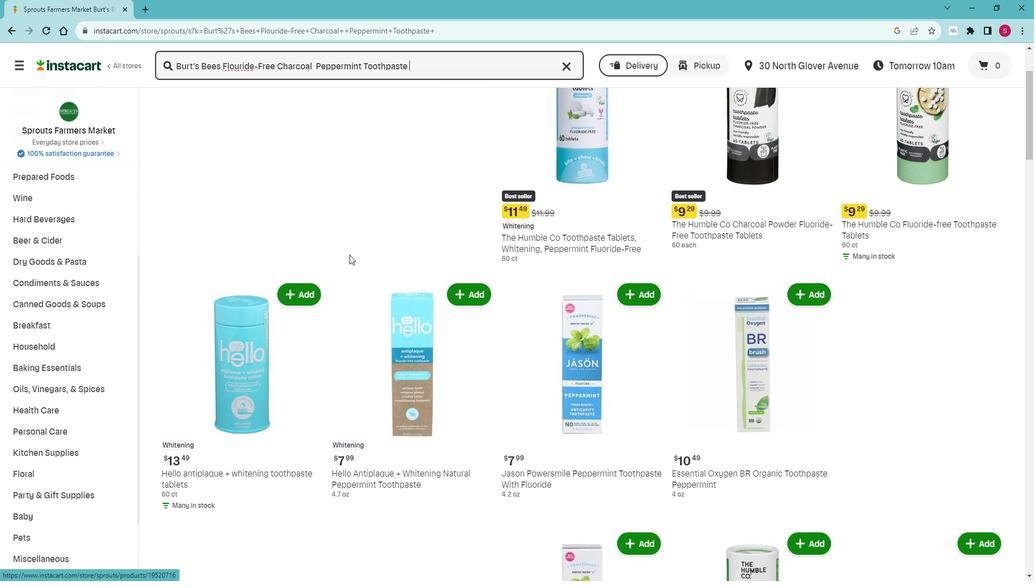 
Action: Mouse scrolled (360, 257) with delta (0, 0)
Screenshot: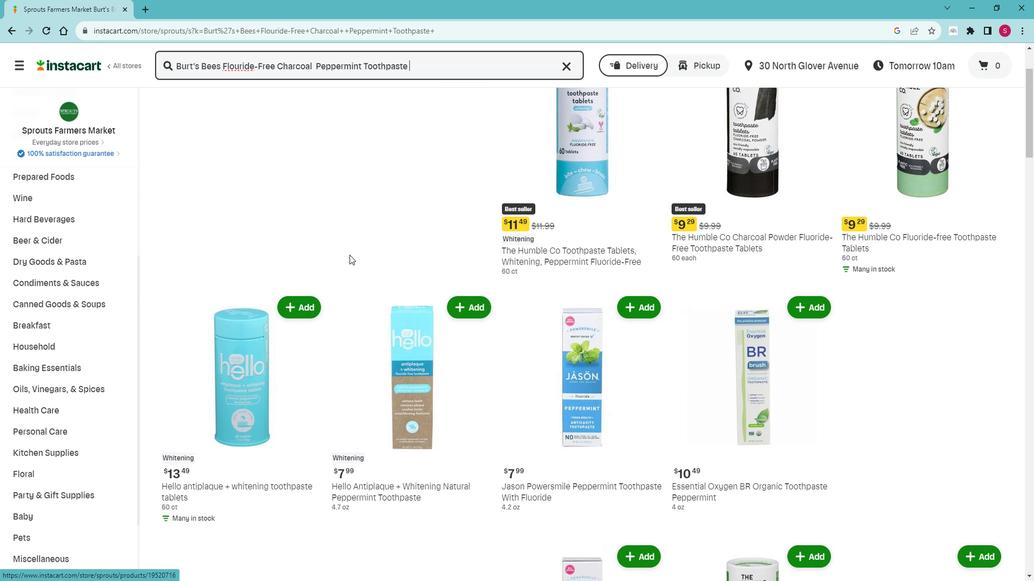 
Action: Mouse scrolled (360, 257) with delta (0, 0)
Screenshot: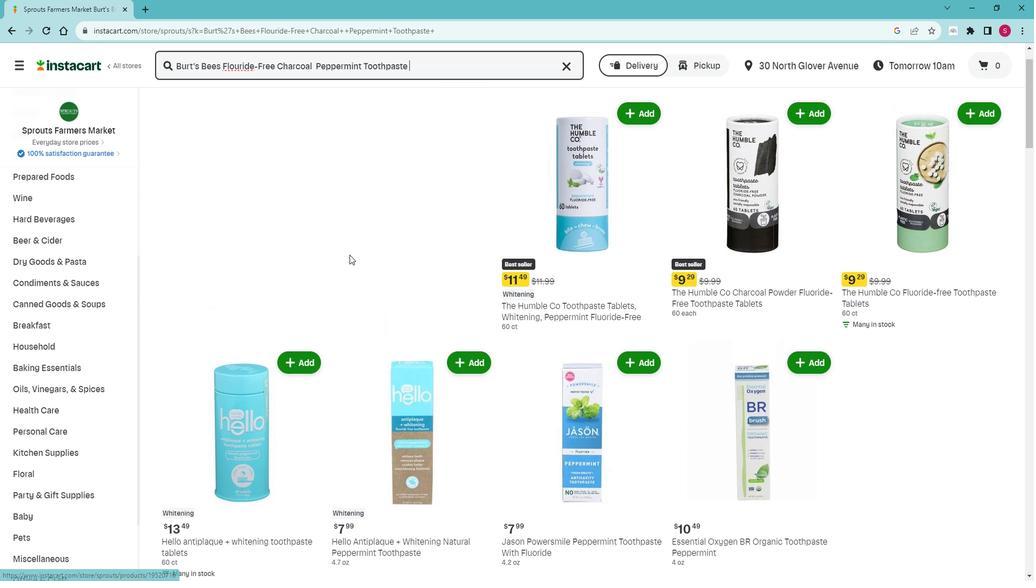 
Action: Mouse scrolled (360, 257) with delta (0, 0)
Screenshot: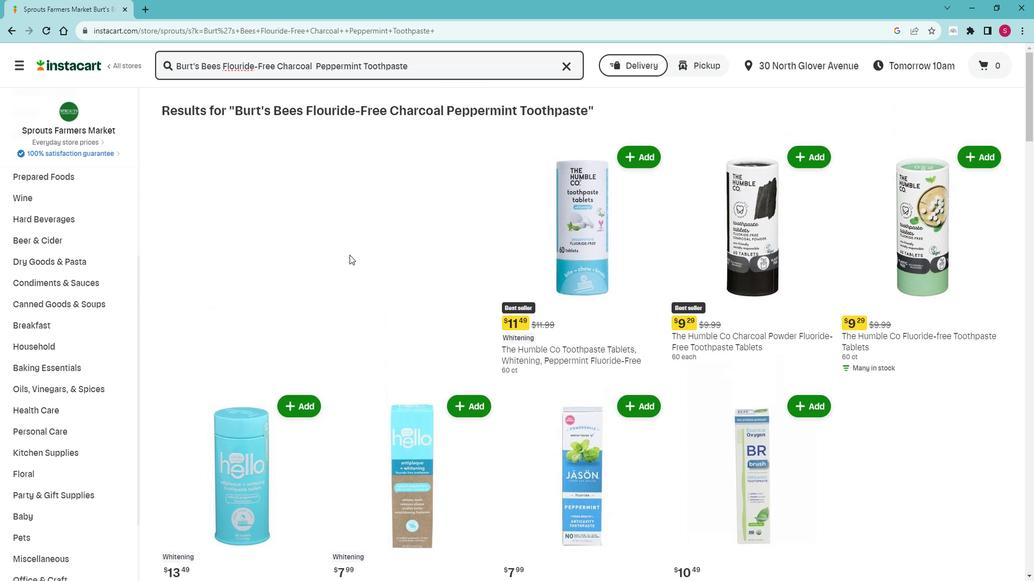 
Action: Mouse scrolled (360, 257) with delta (0, 0)
Screenshot: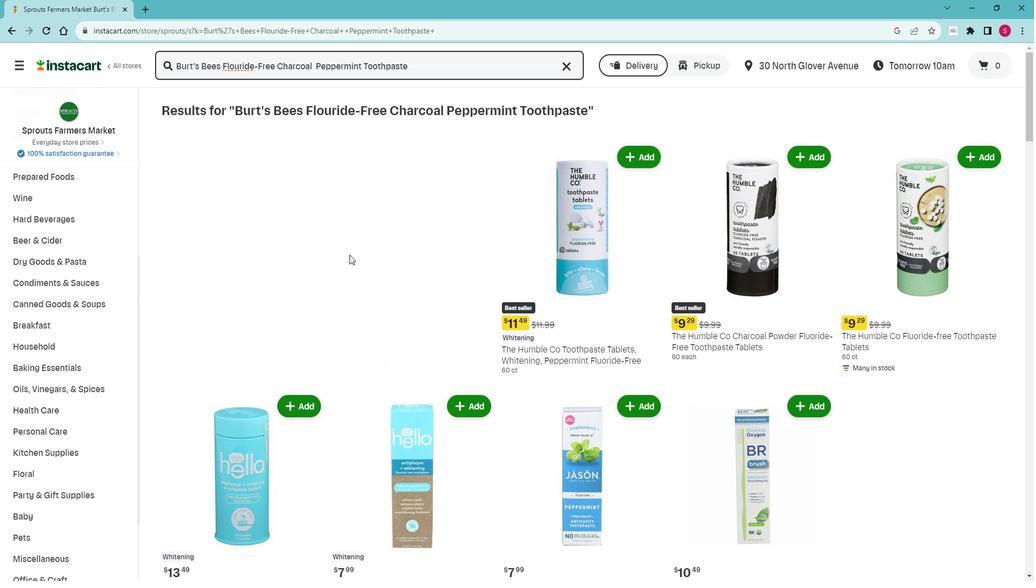 
Action: Mouse scrolled (360, 257) with delta (0, 0)
Screenshot: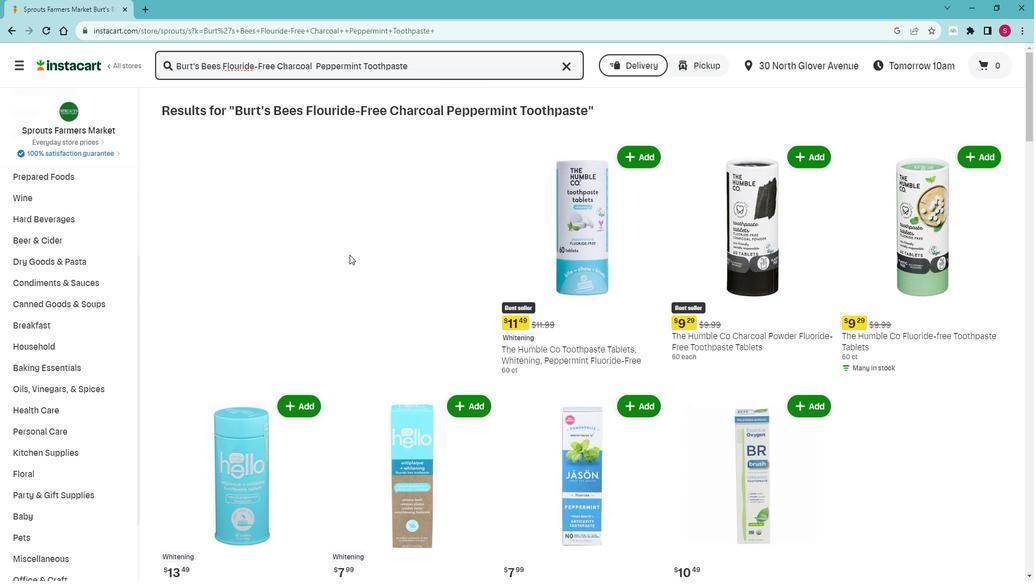 
